 Task: Clear the last 7 days cookies and other site data.
Action: Mouse moved to (968, 29)
Screenshot: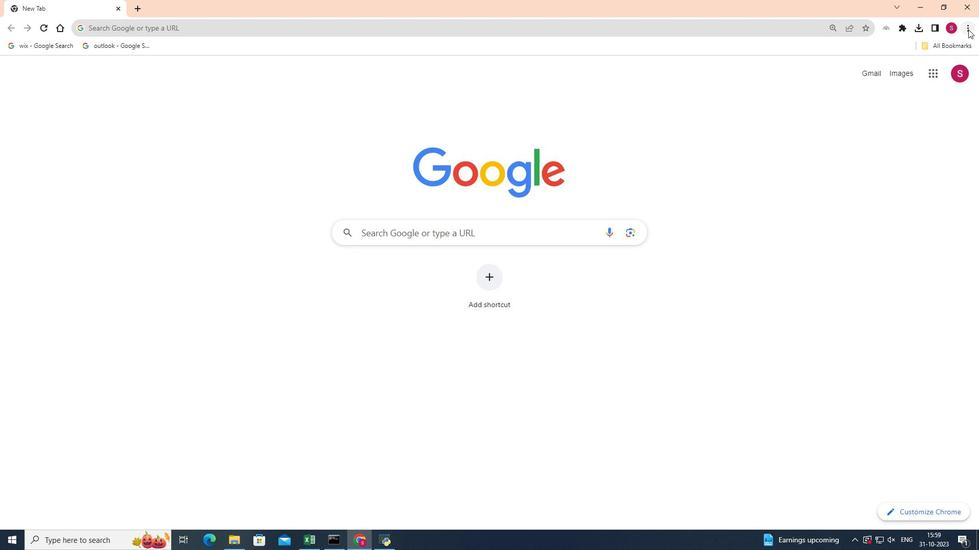 
Action: Mouse pressed left at (968, 29)
Screenshot: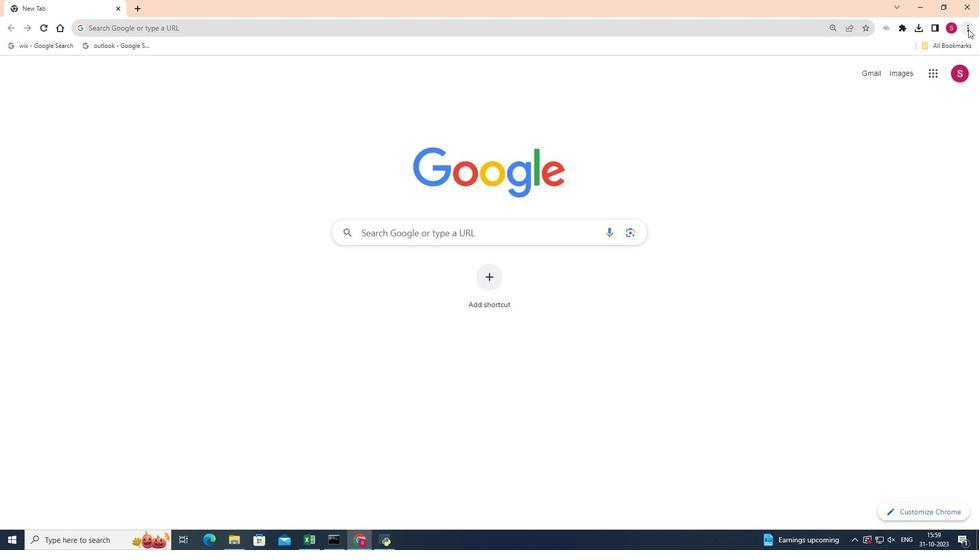 
Action: Mouse moved to (883, 187)
Screenshot: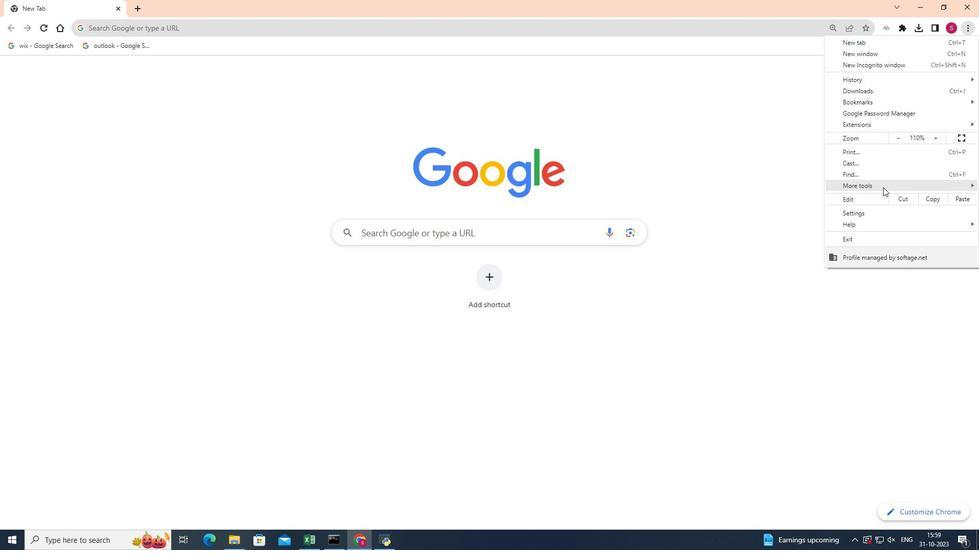 
Action: Mouse pressed left at (883, 187)
Screenshot: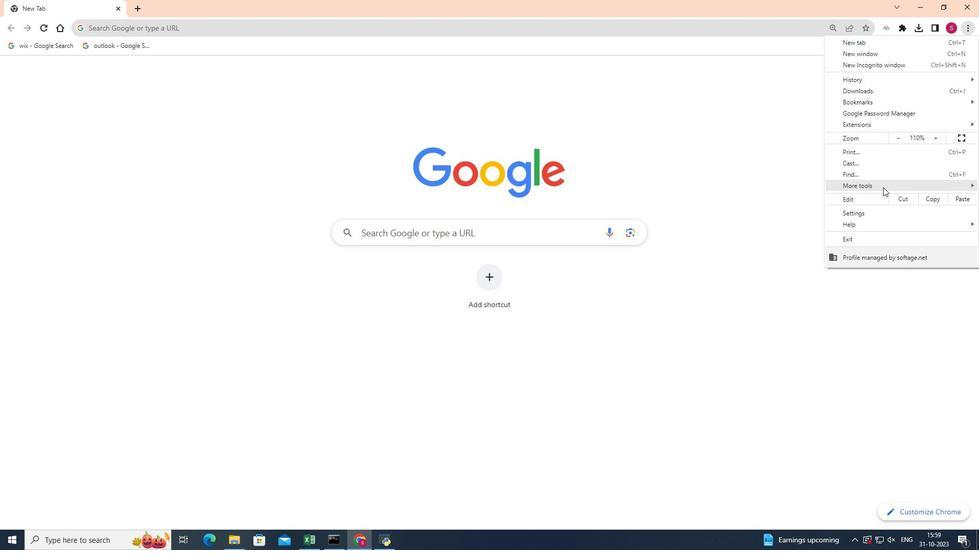 
Action: Mouse moved to (817, 217)
Screenshot: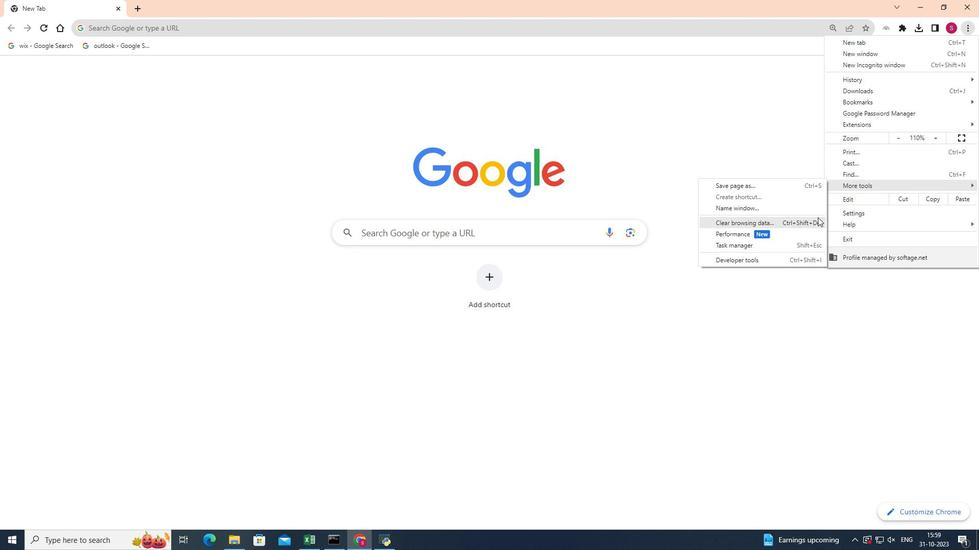 
Action: Mouse pressed left at (817, 217)
Screenshot: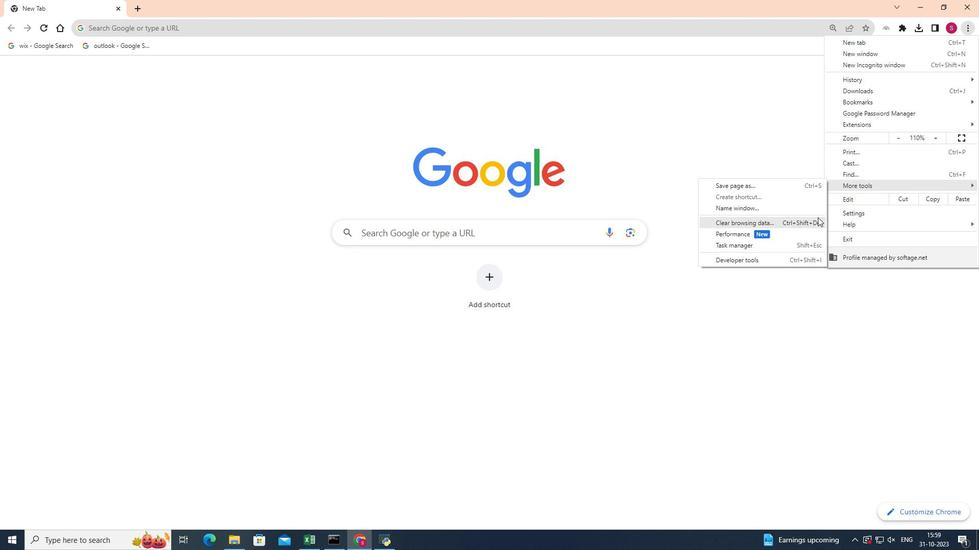 
Action: Mouse moved to (475, 186)
Screenshot: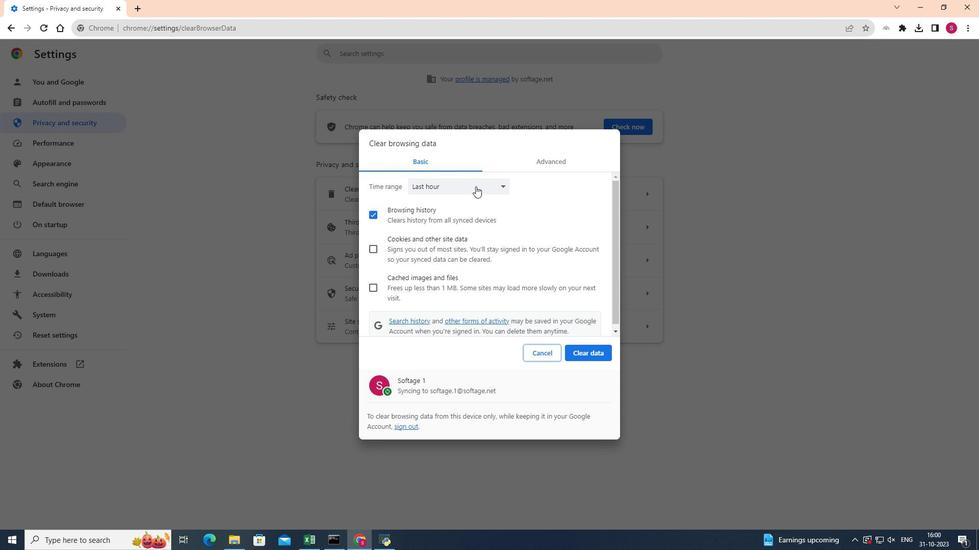 
Action: Mouse pressed left at (475, 186)
Screenshot: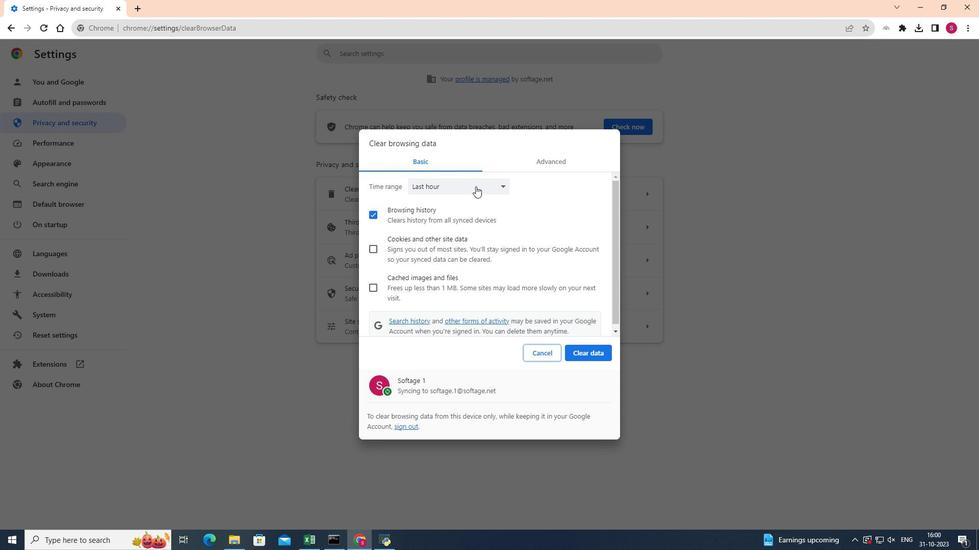 
Action: Mouse moved to (454, 215)
Screenshot: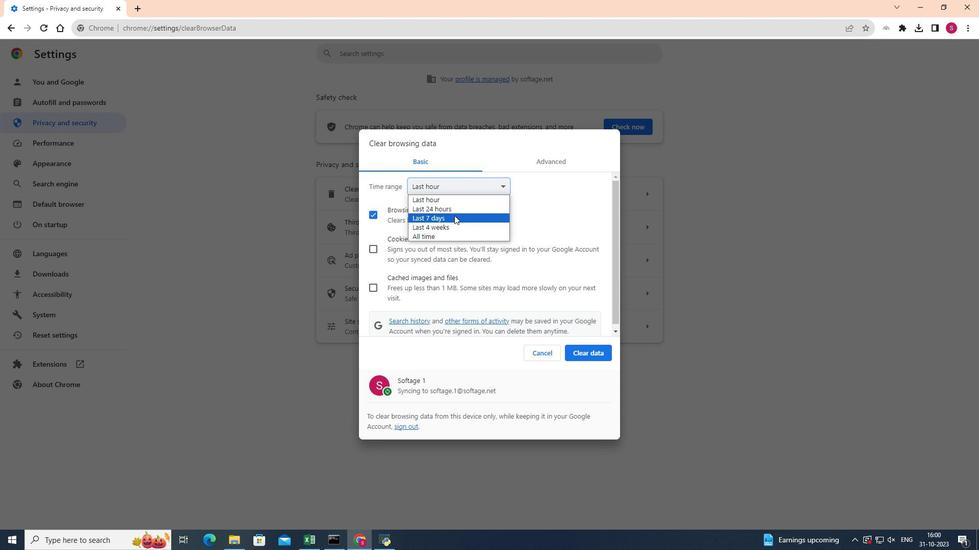 
Action: Mouse pressed left at (454, 215)
Screenshot: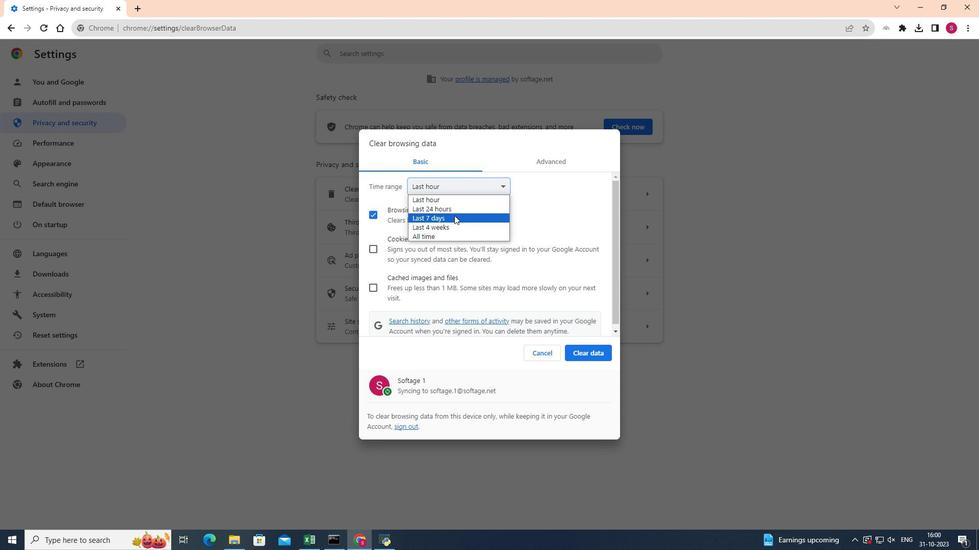 
Action: Mouse moved to (375, 216)
Screenshot: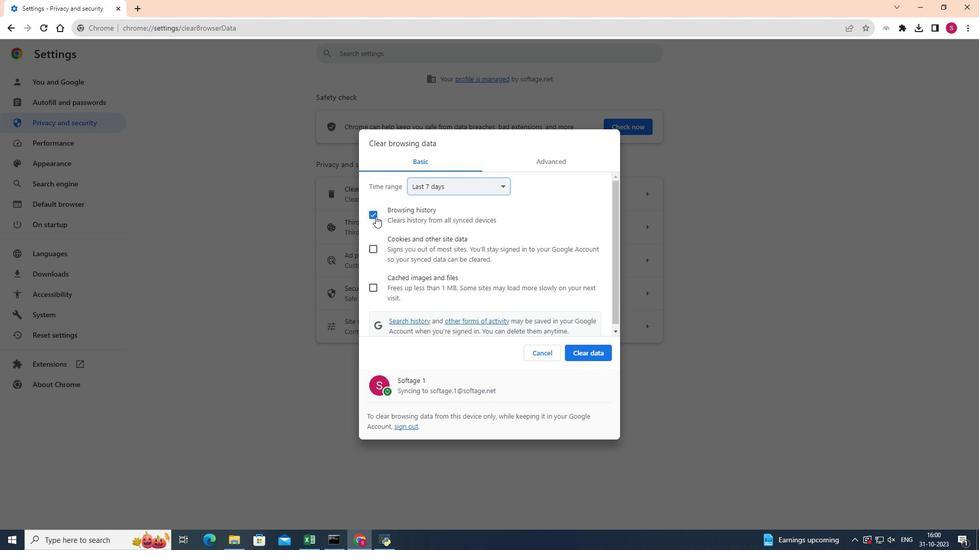 
Action: Mouse pressed left at (375, 216)
Screenshot: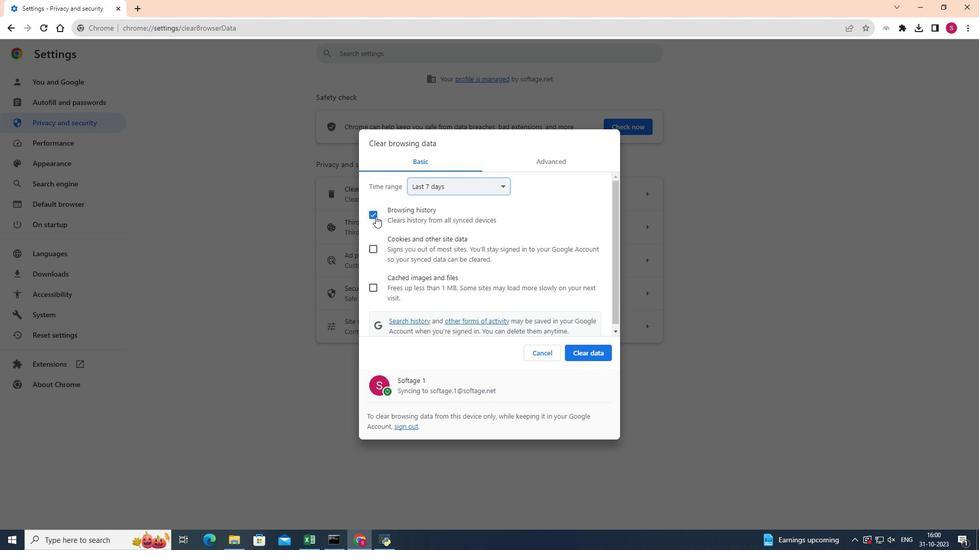 
Action: Mouse moved to (372, 250)
Screenshot: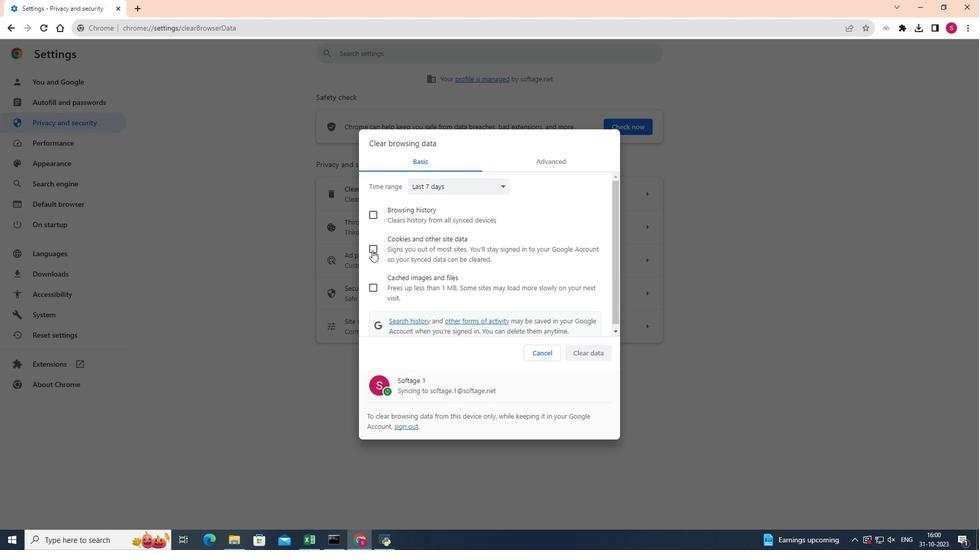 
Action: Mouse pressed left at (372, 250)
Screenshot: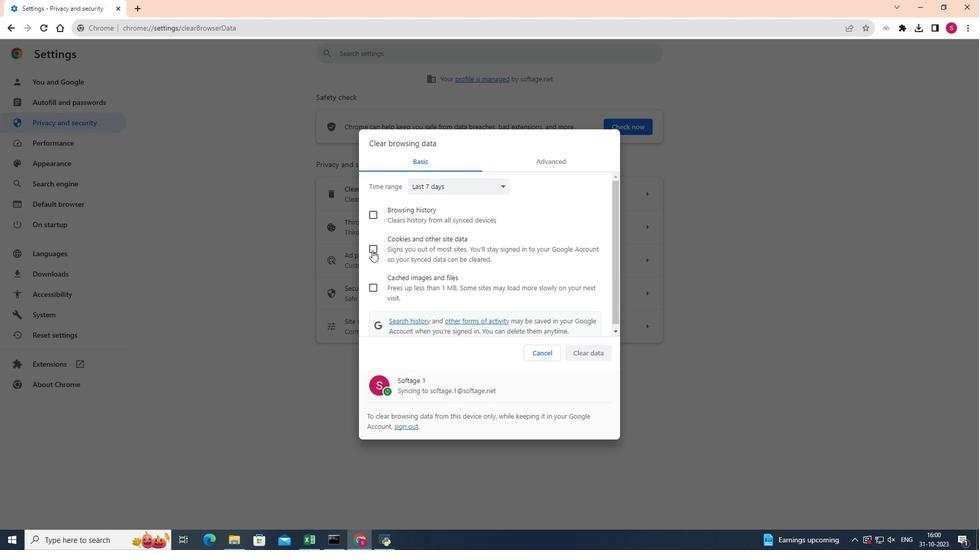 
Action: Mouse moved to (584, 355)
Screenshot: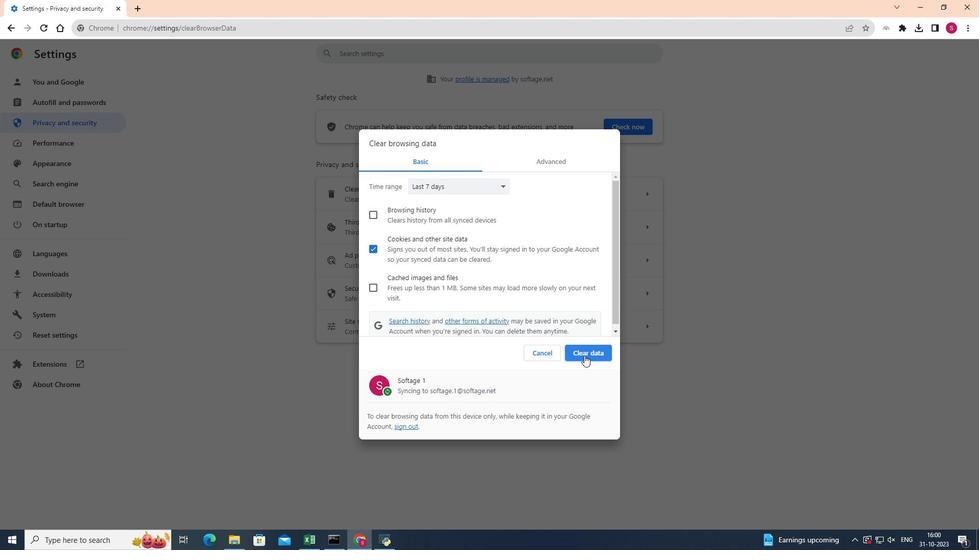 
Action: Mouse pressed left at (584, 355)
Screenshot: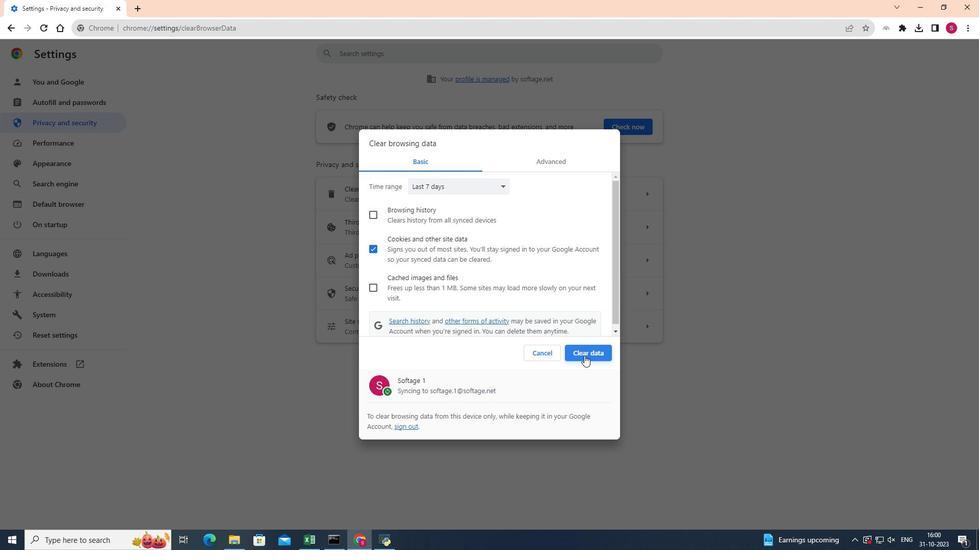 
